Task: Change the inter-picture dwt filter of the Dirac video decoder using libschroedinger to "Fidelity filter".
Action: Mouse moved to (104, 18)
Screenshot: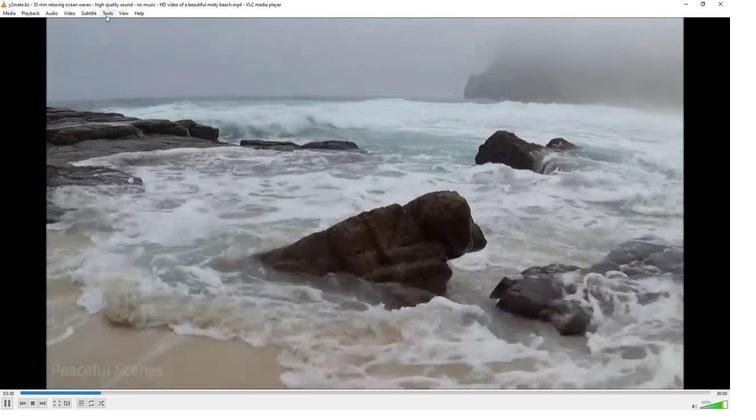 
Action: Mouse pressed left at (104, 18)
Screenshot: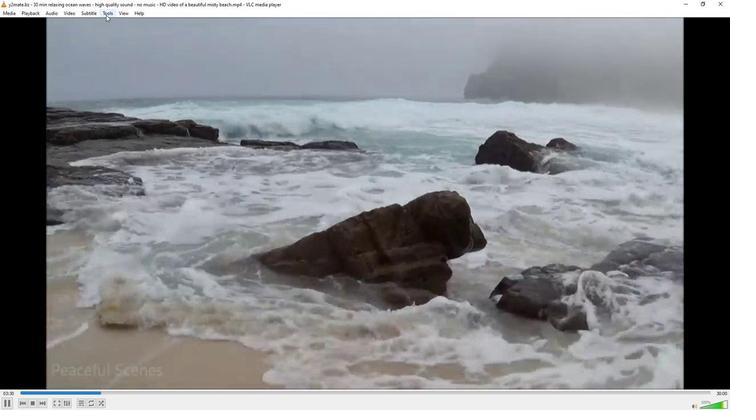 
Action: Mouse moved to (110, 107)
Screenshot: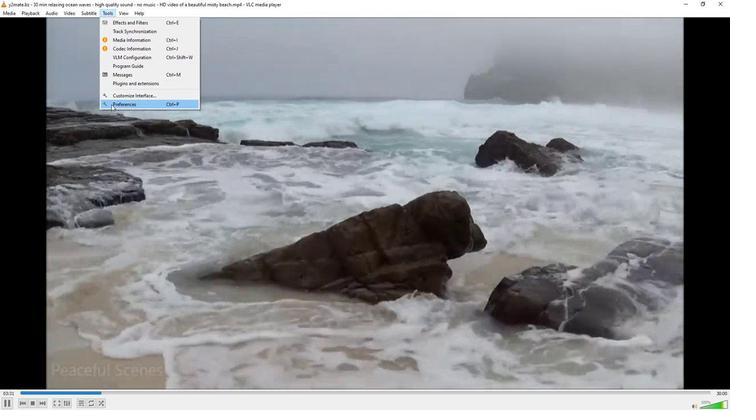 
Action: Mouse pressed left at (110, 107)
Screenshot: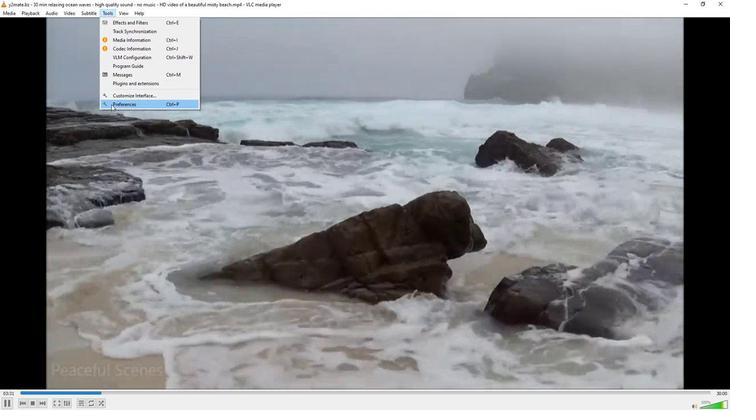 
Action: Mouse moved to (84, 319)
Screenshot: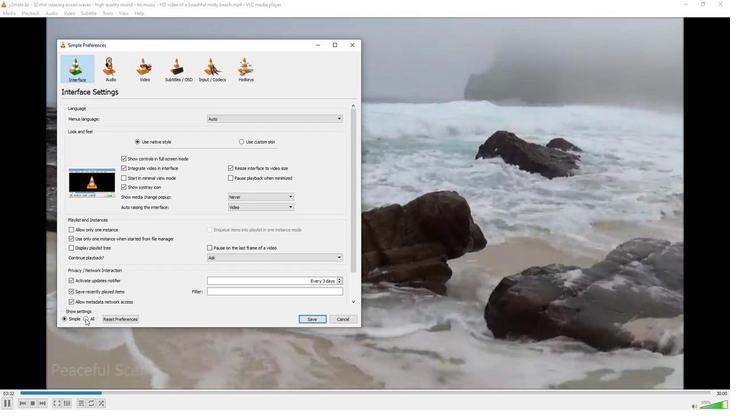 
Action: Mouse pressed left at (84, 319)
Screenshot: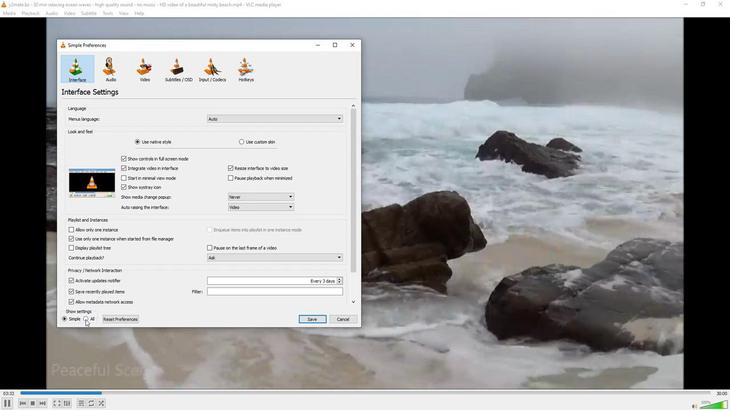 
Action: Mouse moved to (73, 244)
Screenshot: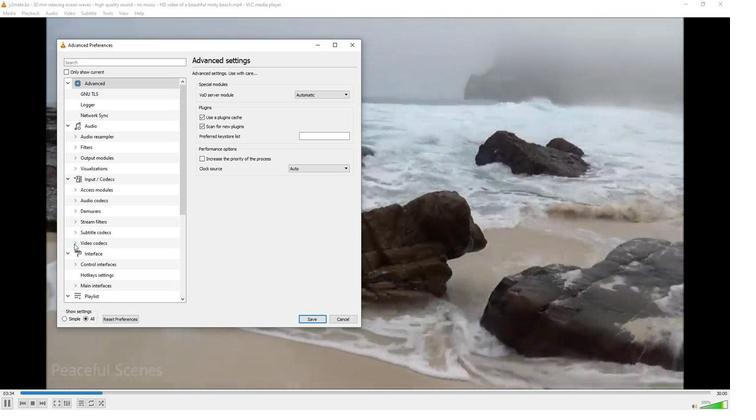 
Action: Mouse pressed left at (73, 244)
Screenshot: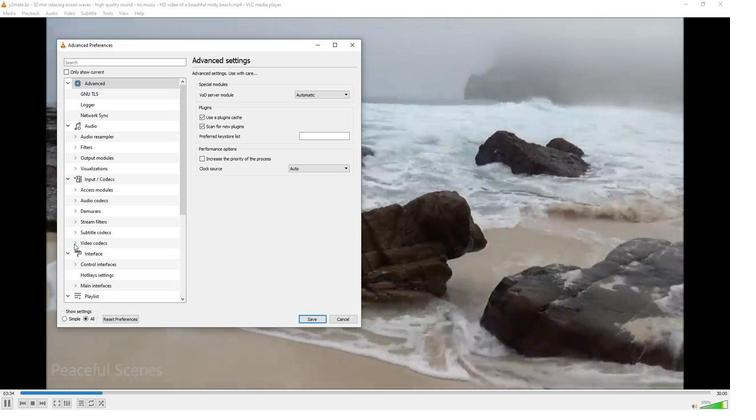 
Action: Mouse moved to (99, 295)
Screenshot: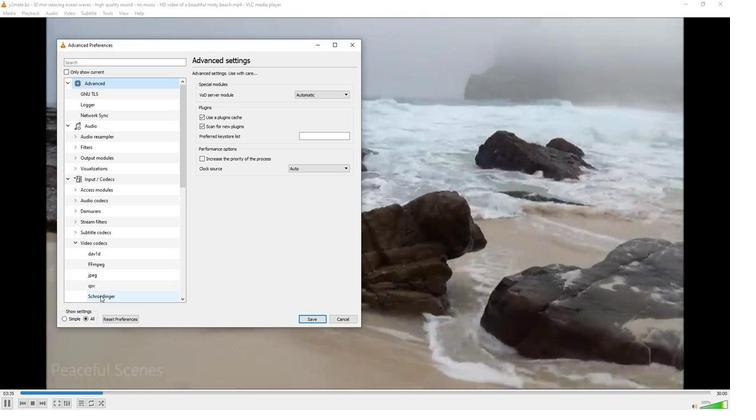 
Action: Mouse pressed left at (99, 295)
Screenshot: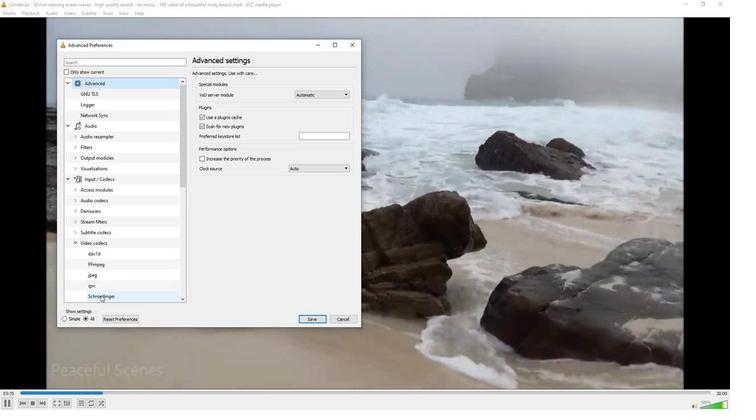 
Action: Mouse moved to (296, 289)
Screenshot: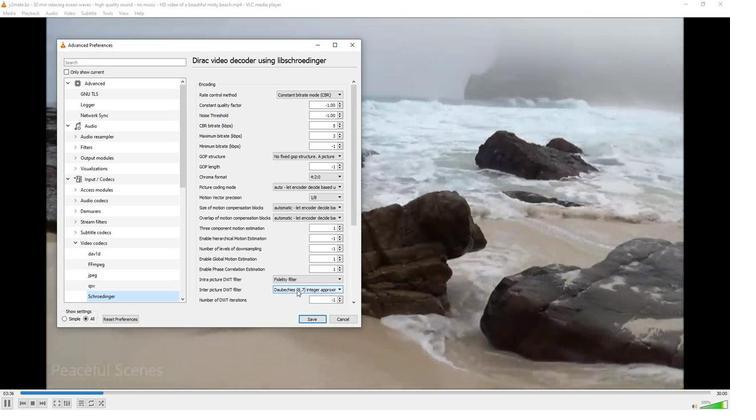 
Action: Mouse pressed left at (296, 289)
Screenshot: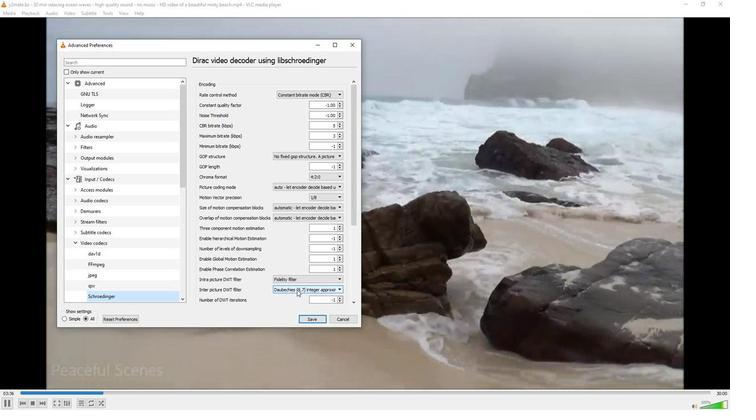 
Action: Mouse moved to (286, 322)
Screenshot: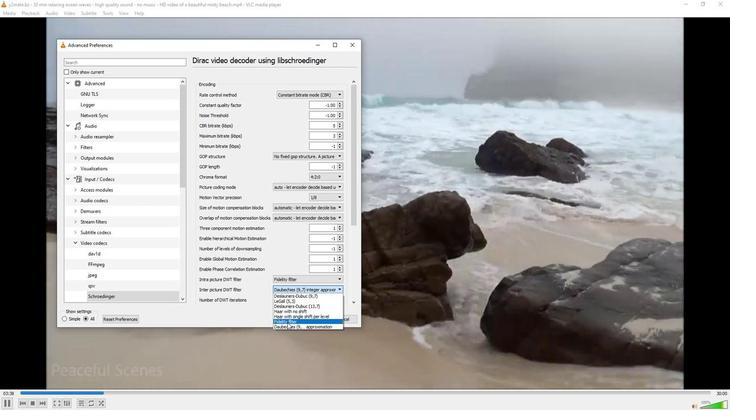 
Action: Mouse pressed left at (286, 322)
Screenshot: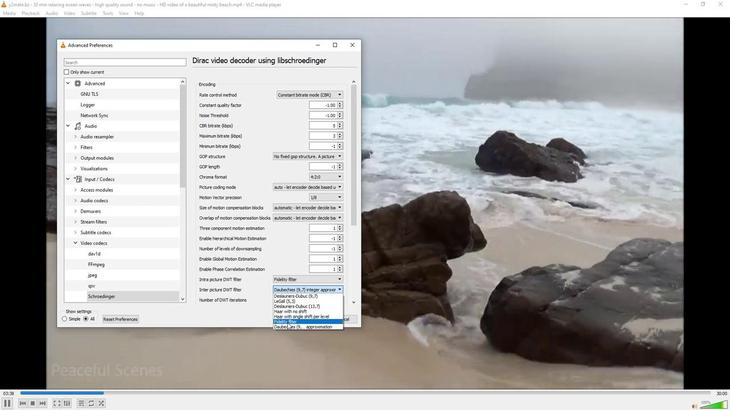 
Action: Mouse moved to (285, 321)
Screenshot: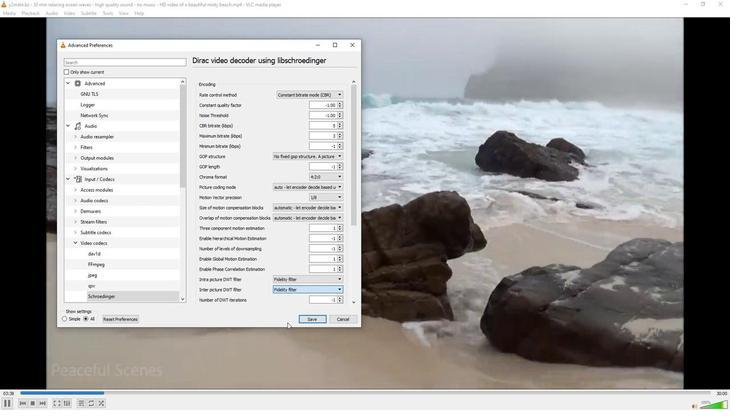 
